 Task: Start in the project CheckBridge the sprint 'Speed of Light', with a duration of 1 week. Start in the project CheckBridge the sprint 'Speed of Light', with a duration of 3 weeks. Start in the project CheckBridge the sprint 'Speed of Light', with a duration of 2 weeks
Action: Mouse moved to (961, 228)
Screenshot: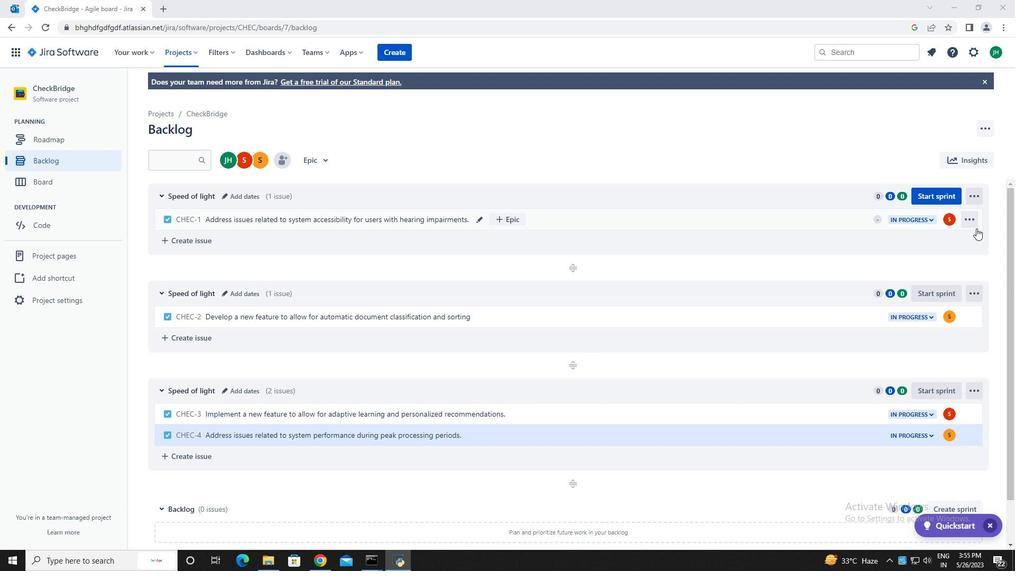 
Action: Mouse scrolled (961, 229) with delta (0, 0)
Screenshot: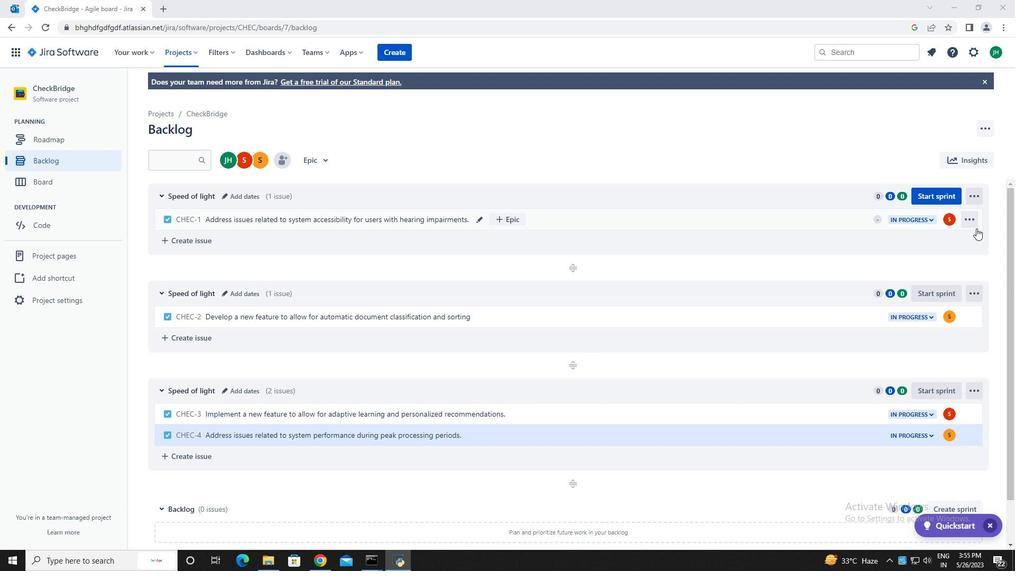 
Action: Mouse moved to (960, 228)
Screenshot: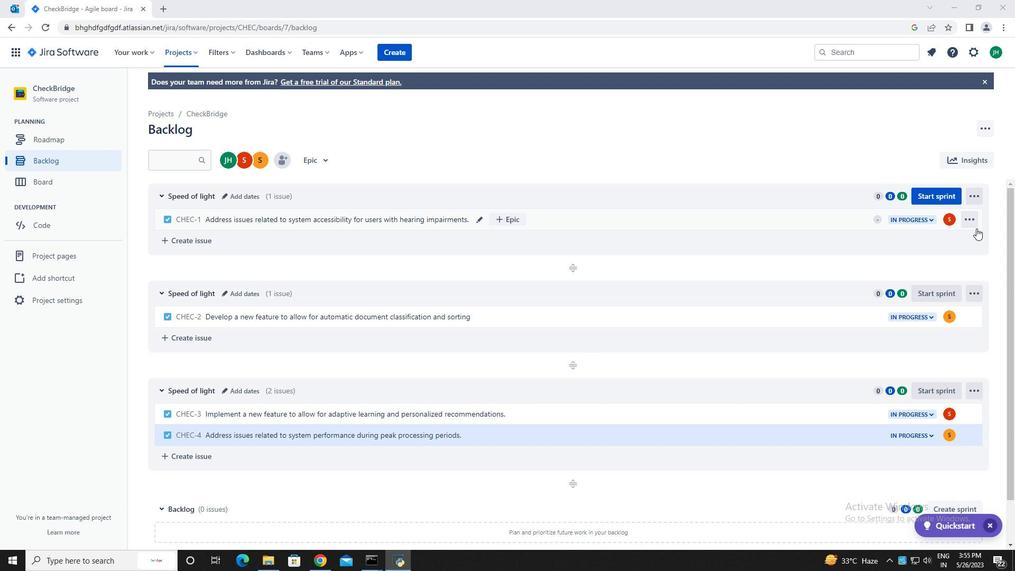 
Action: Mouse scrolled (960, 229) with delta (0, 0)
Screenshot: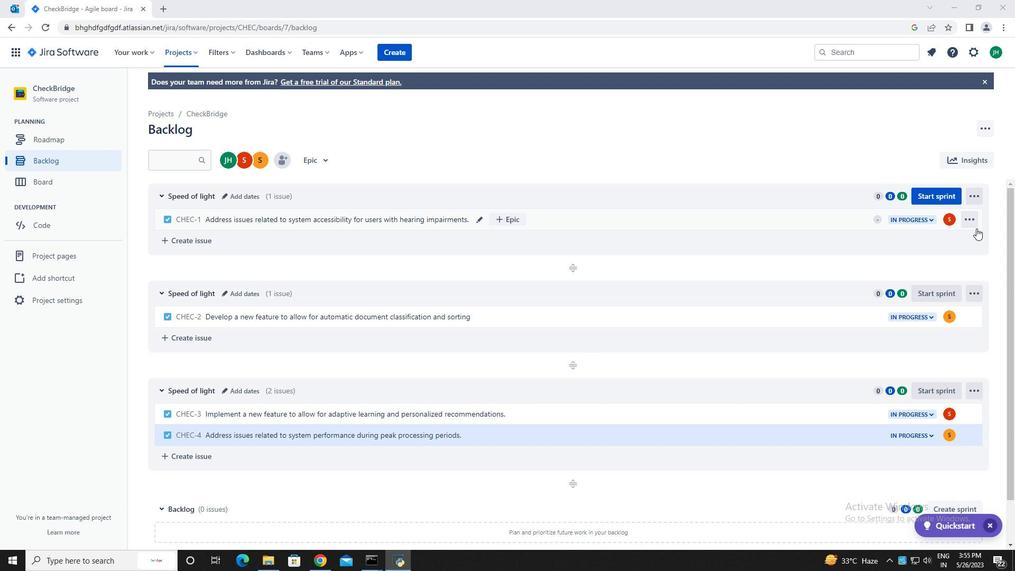 
Action: Mouse moved to (960, 228)
Screenshot: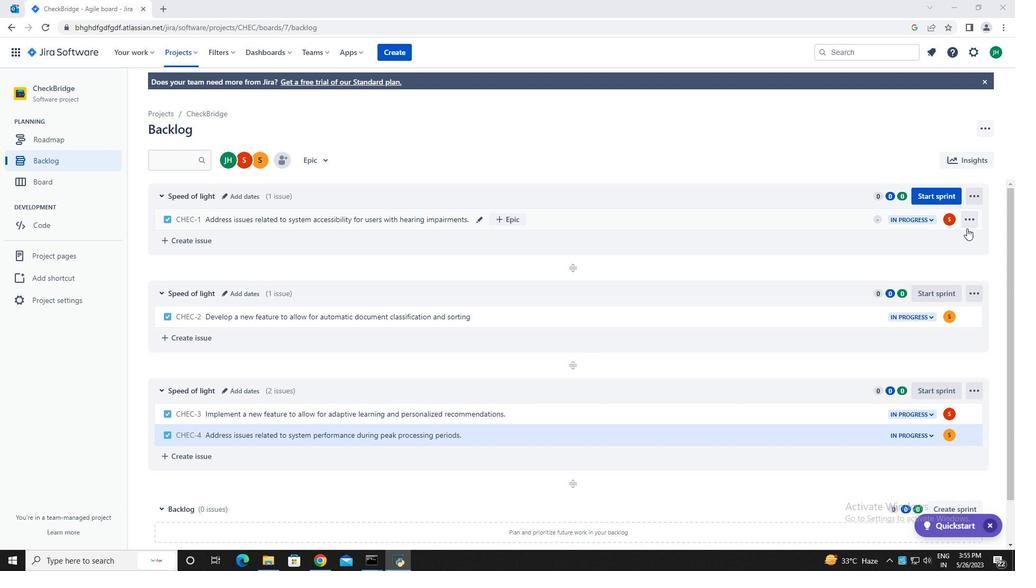 
Action: Mouse scrolled (960, 229) with delta (0, 0)
Screenshot: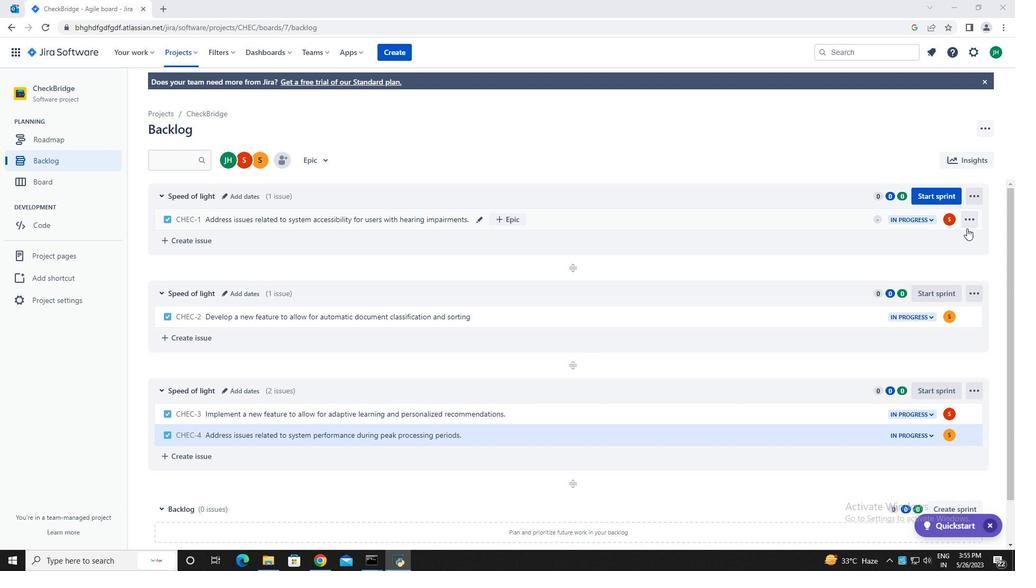 
Action: Mouse moved to (935, 193)
Screenshot: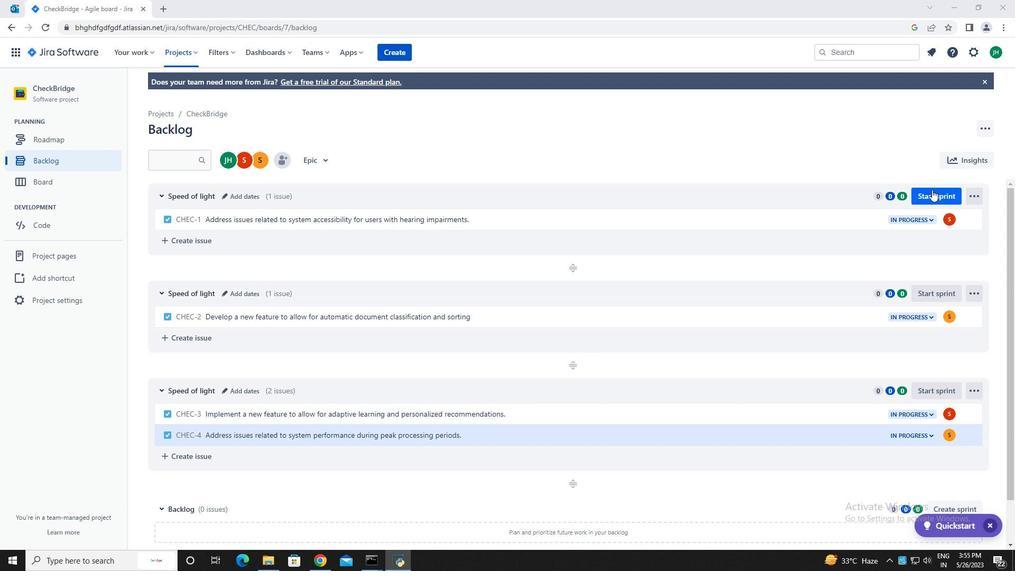 
Action: Mouse pressed left at (935, 193)
Screenshot: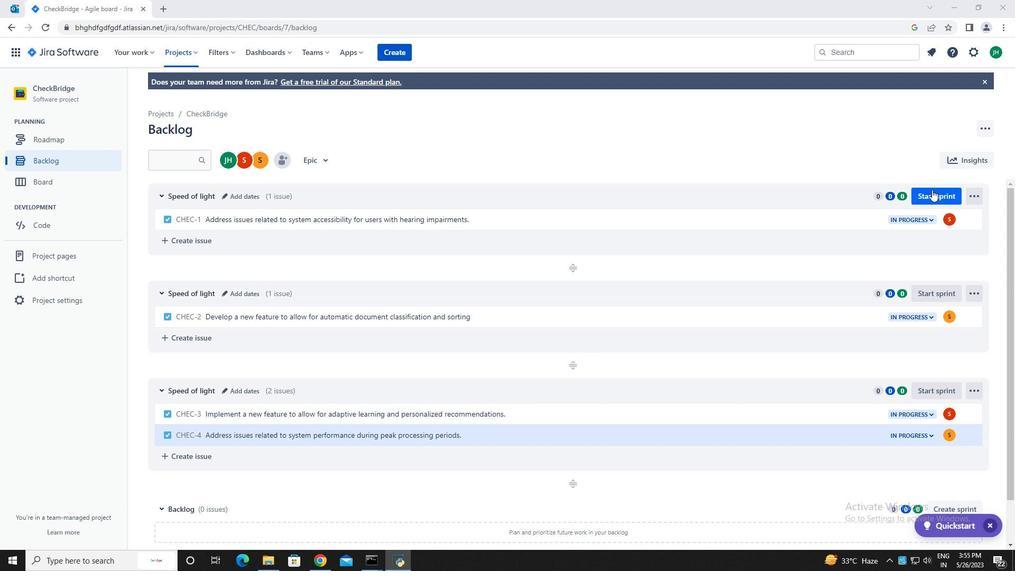 
Action: Mouse moved to (396, 185)
Screenshot: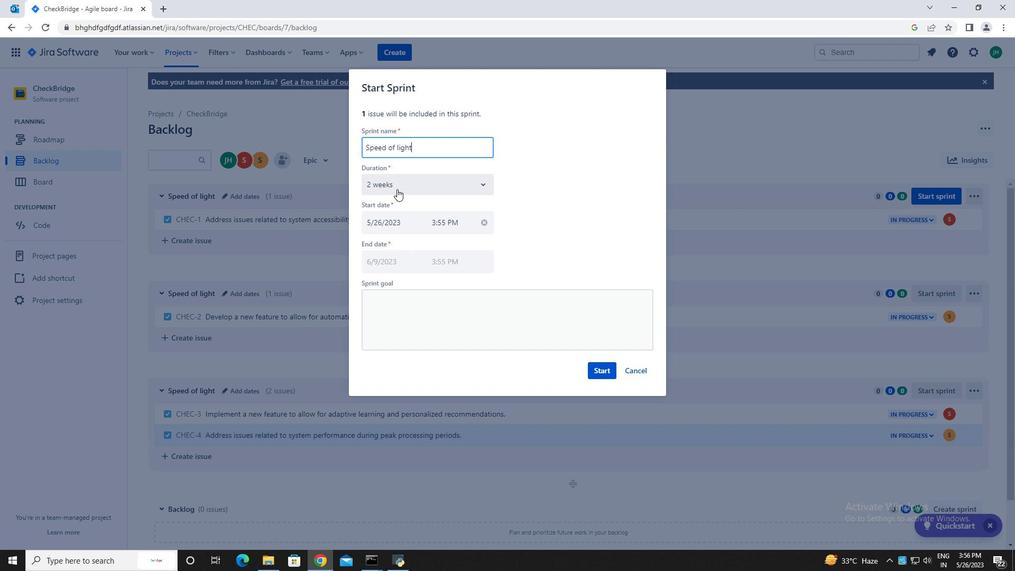 
Action: Mouse pressed left at (396, 185)
Screenshot: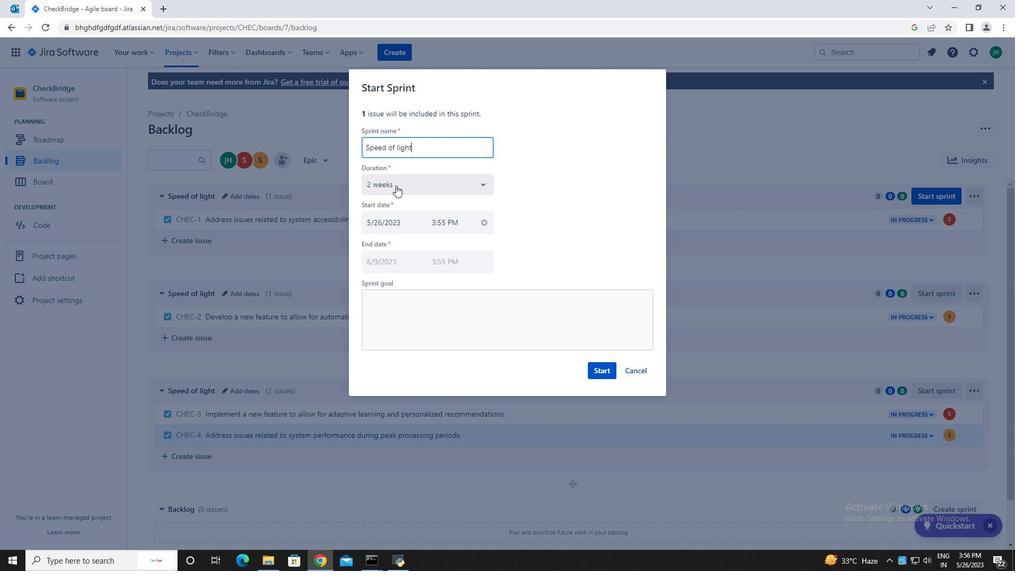 
Action: Mouse moved to (416, 208)
Screenshot: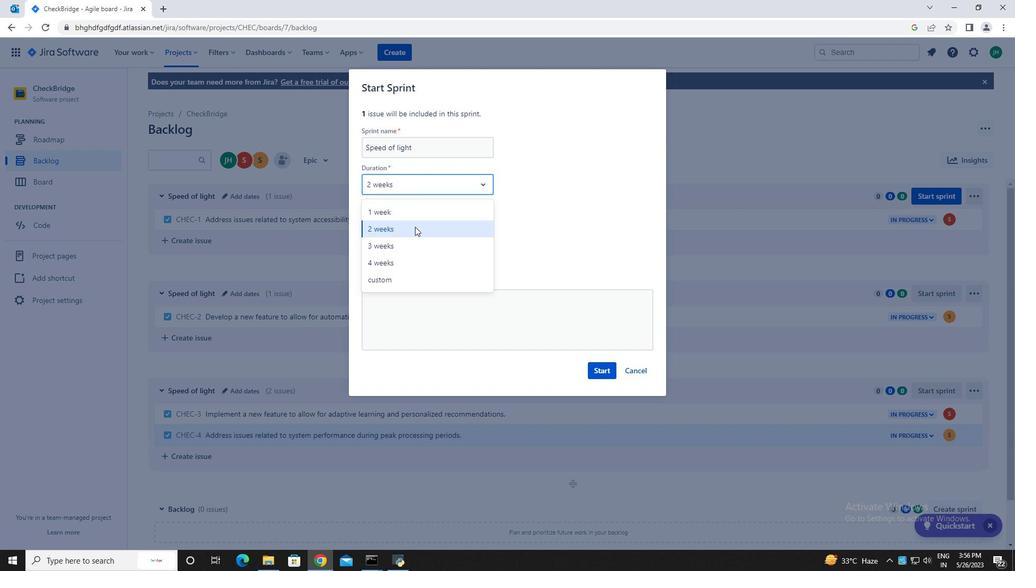 
Action: Mouse pressed left at (416, 208)
Screenshot: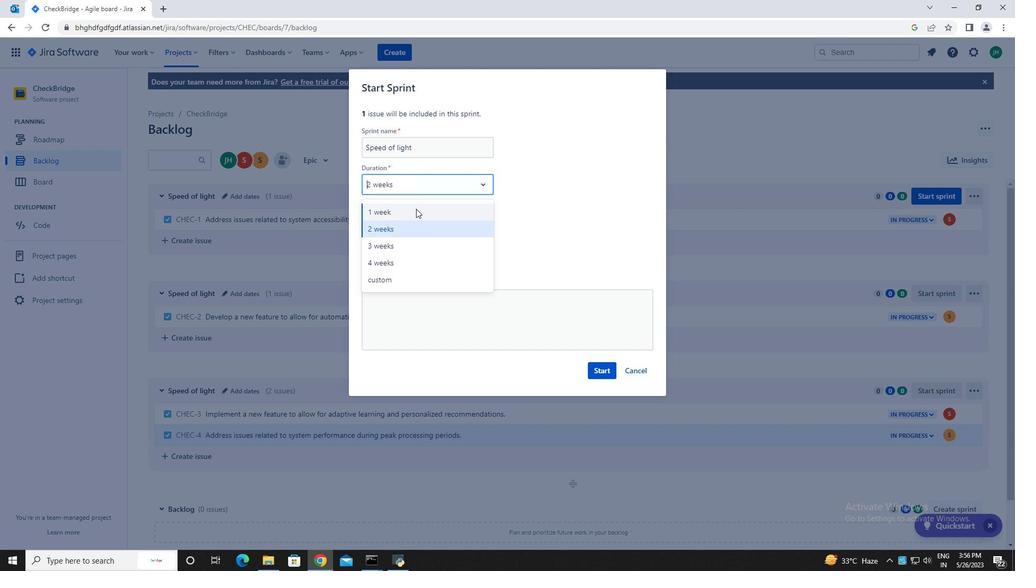 
Action: Mouse moved to (599, 371)
Screenshot: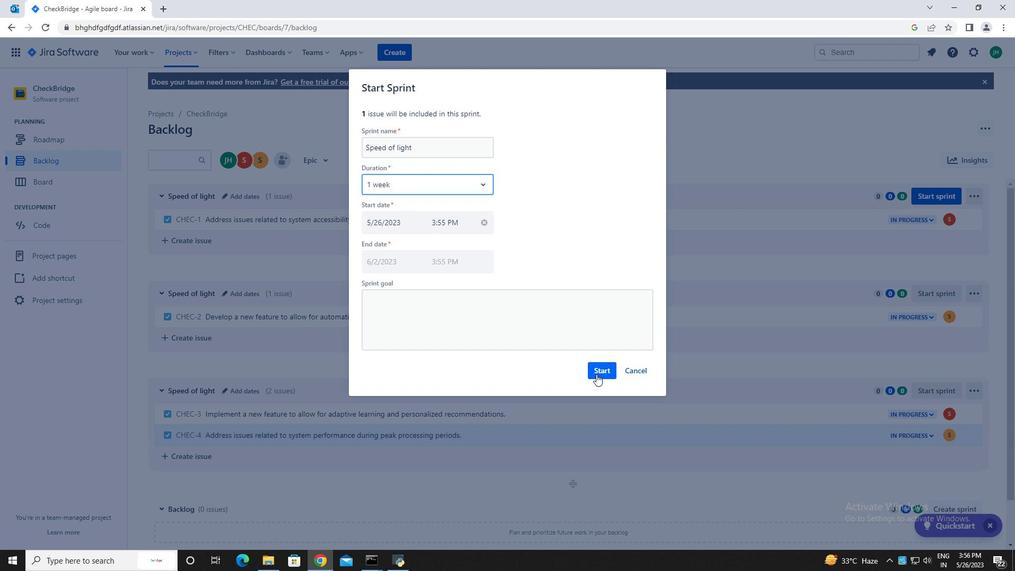 
Action: Mouse pressed left at (599, 371)
Screenshot: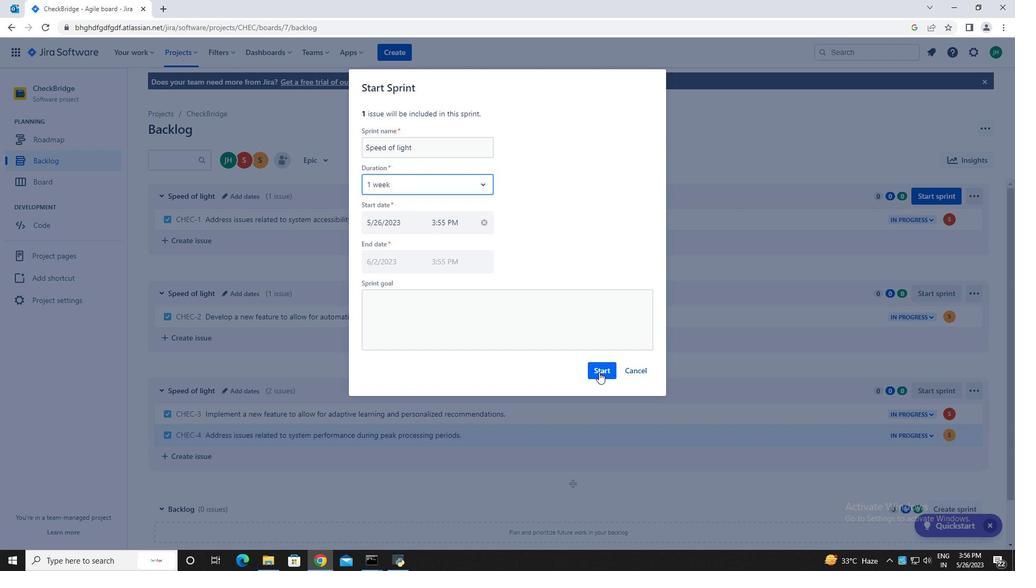 
Action: Mouse moved to (88, 159)
Screenshot: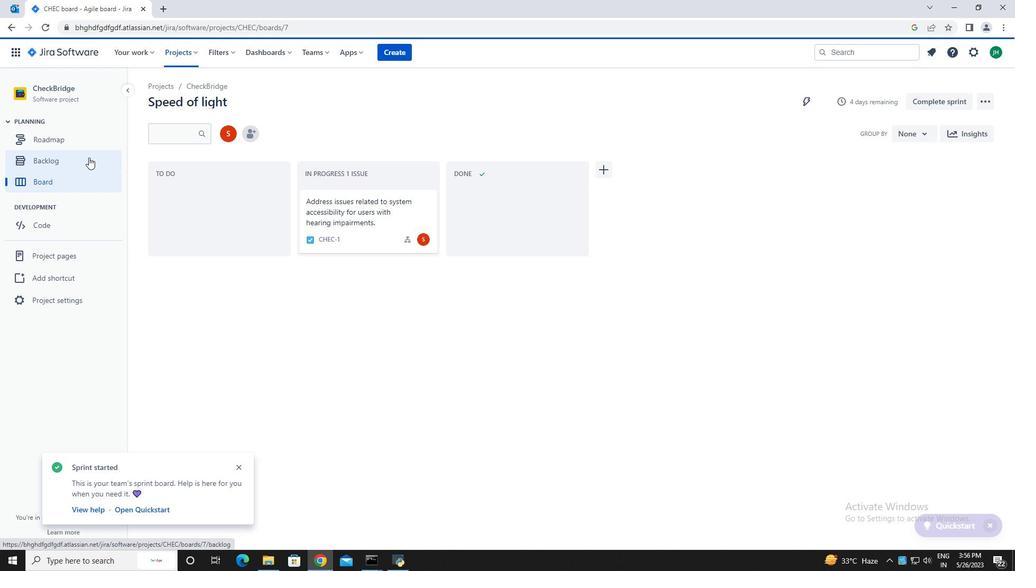 
Action: Mouse pressed left at (88, 159)
Screenshot: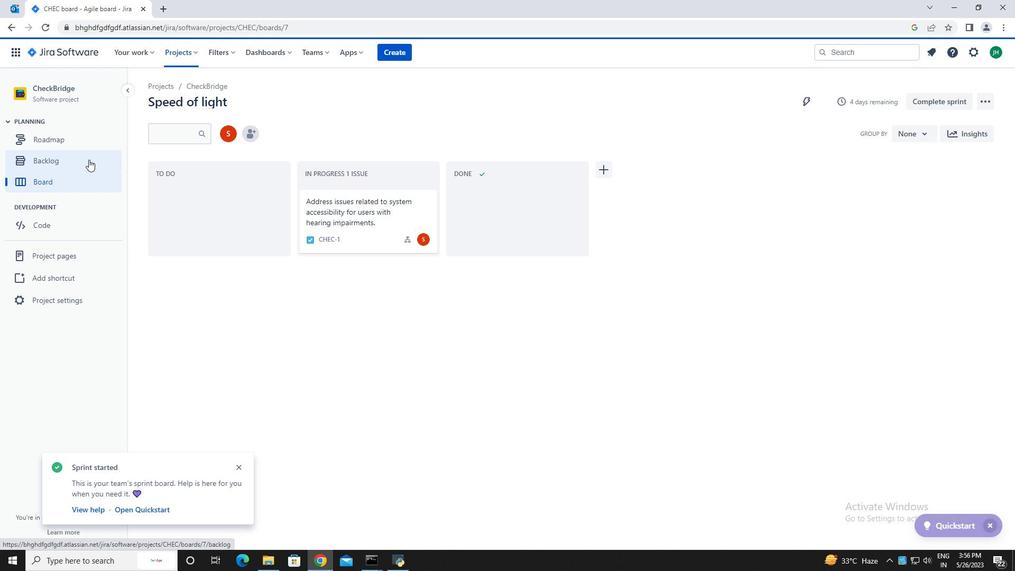 
Action: Mouse moved to (933, 288)
Screenshot: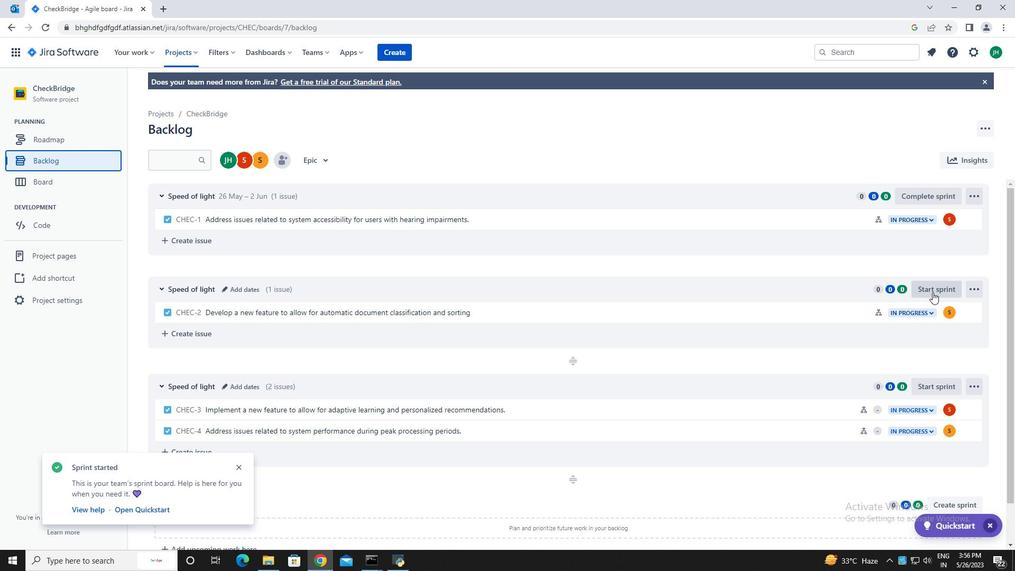 
Action: Mouse pressed left at (933, 288)
Screenshot: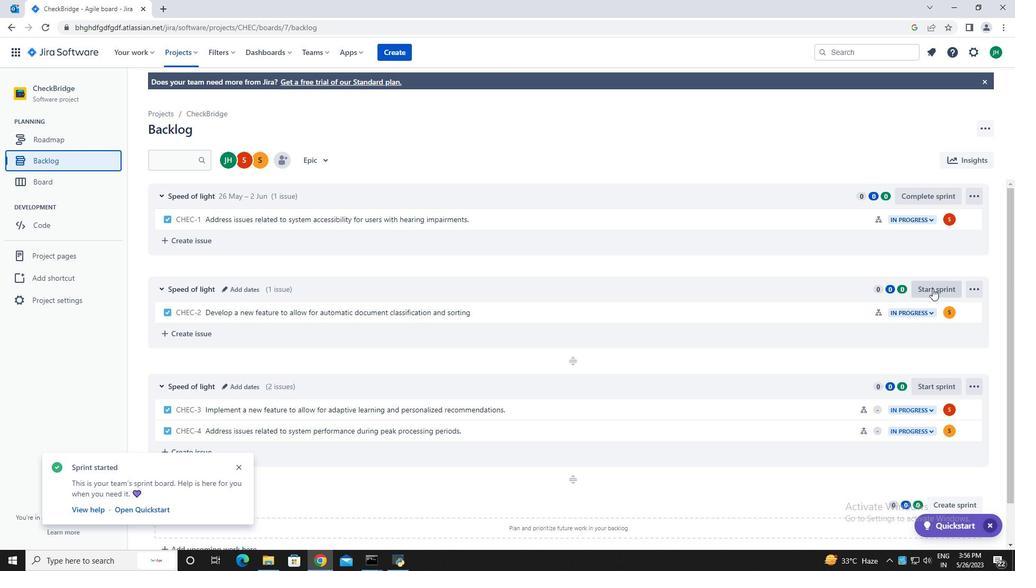 
Action: Mouse moved to (412, 185)
Screenshot: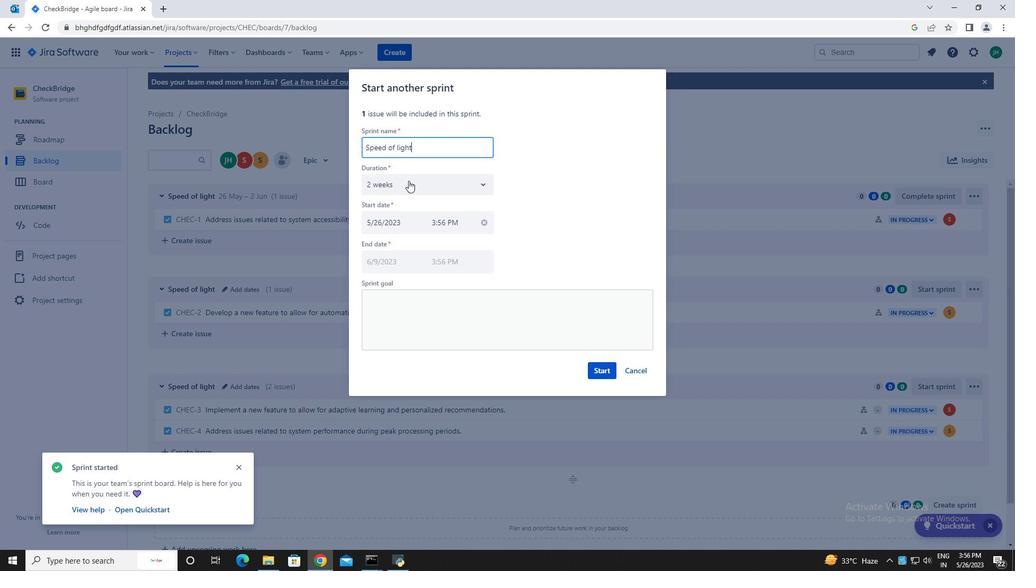 
Action: Mouse pressed left at (412, 185)
Screenshot: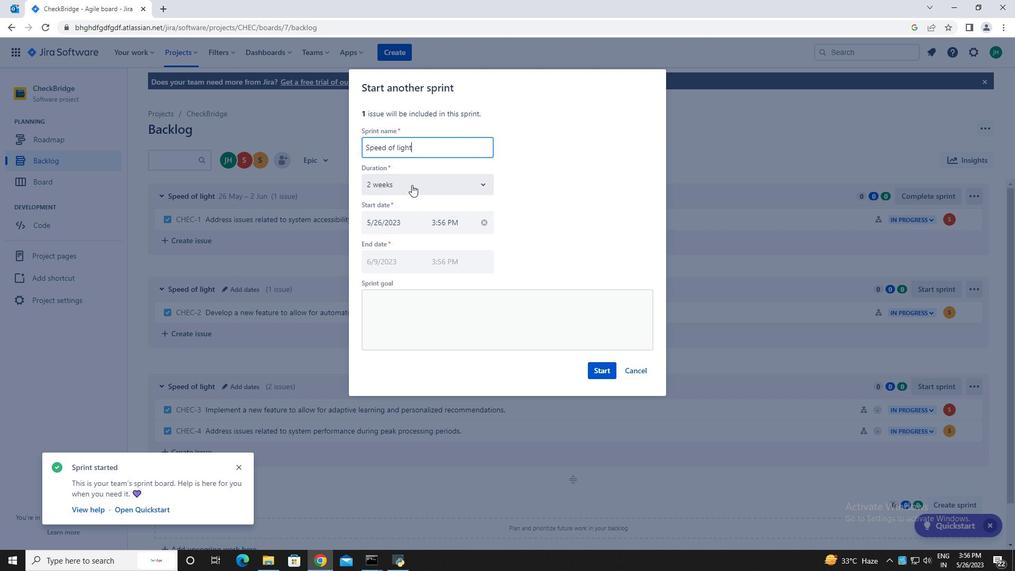 
Action: Mouse moved to (406, 247)
Screenshot: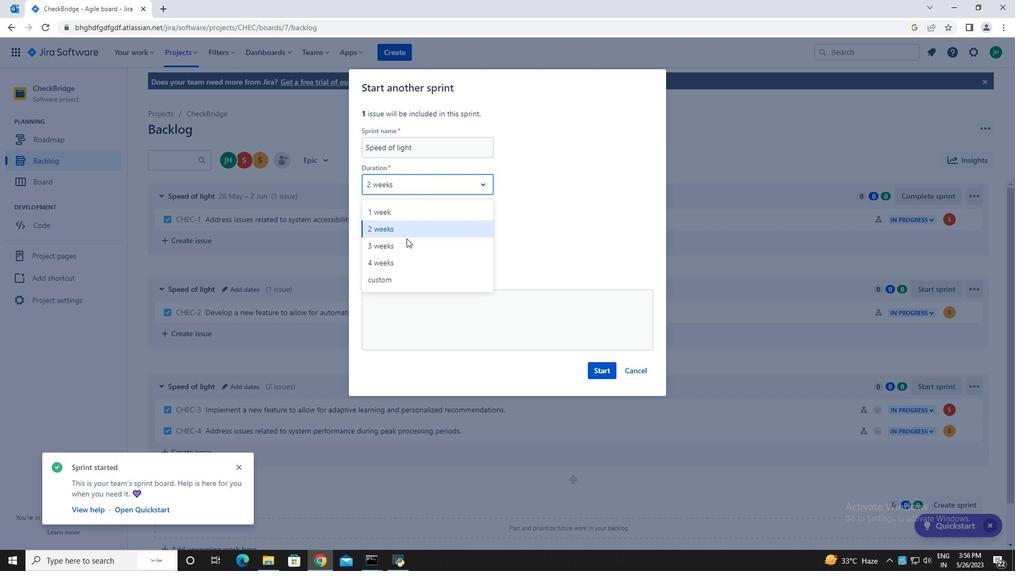 
Action: Mouse pressed left at (406, 247)
Screenshot: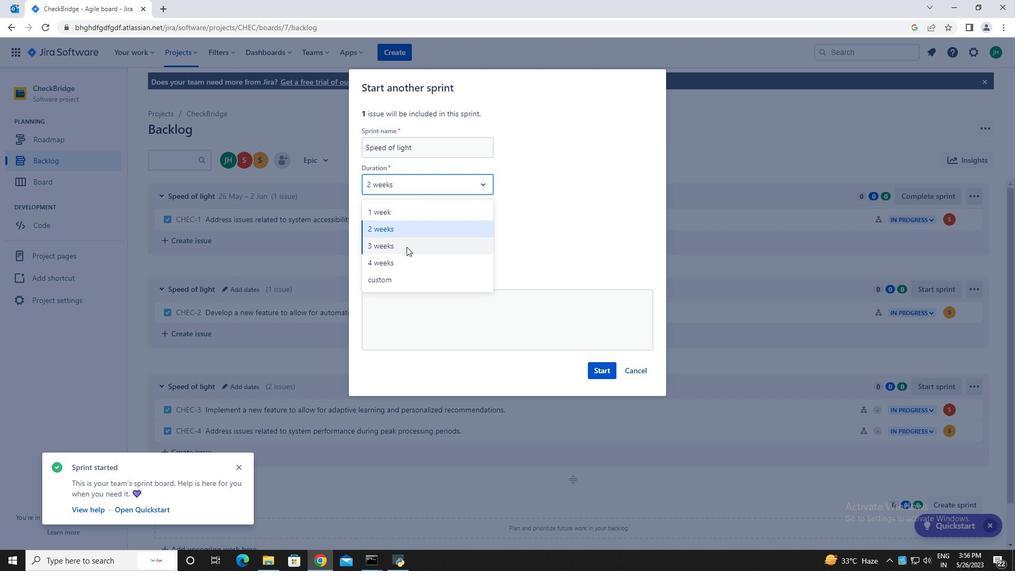 
Action: Mouse moved to (600, 369)
Screenshot: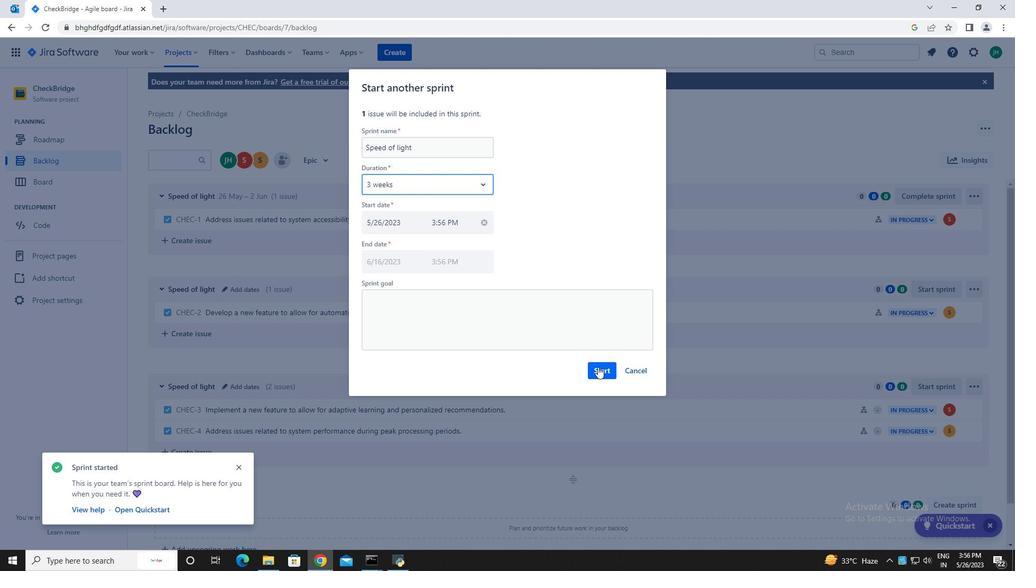 
Action: Mouse pressed left at (600, 369)
Screenshot: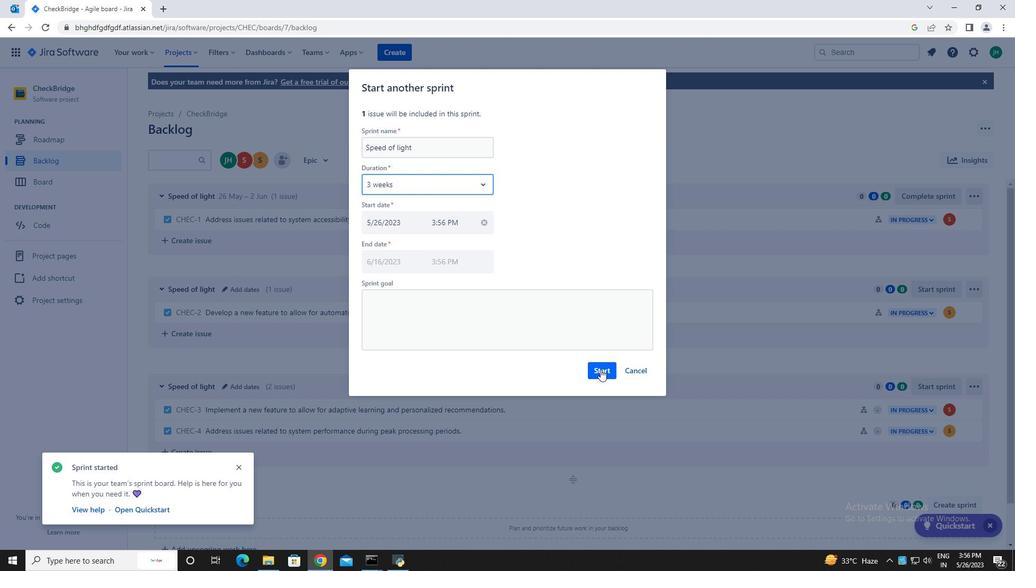 
Action: Mouse moved to (72, 161)
Screenshot: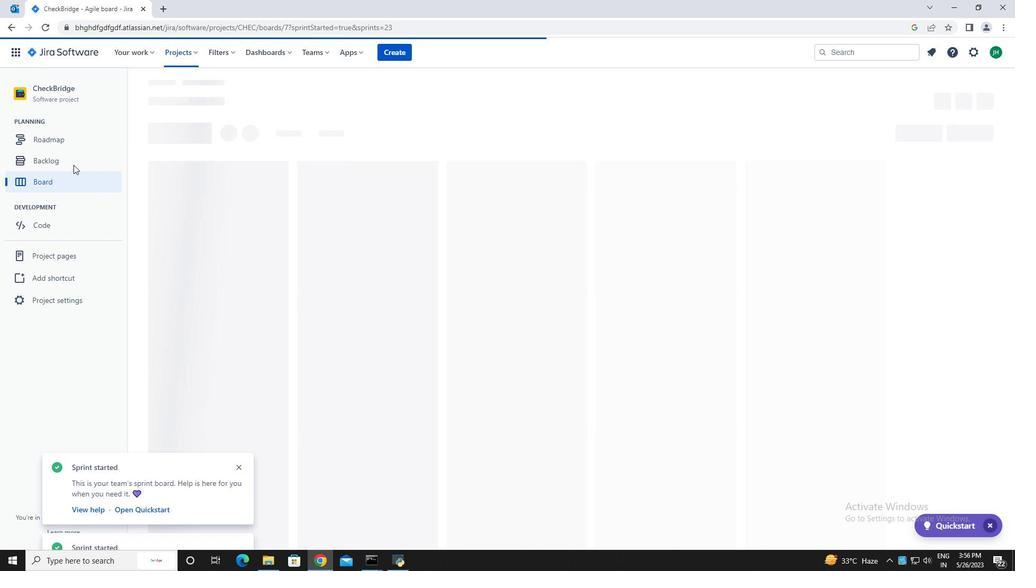 
Action: Mouse pressed left at (72, 161)
Screenshot: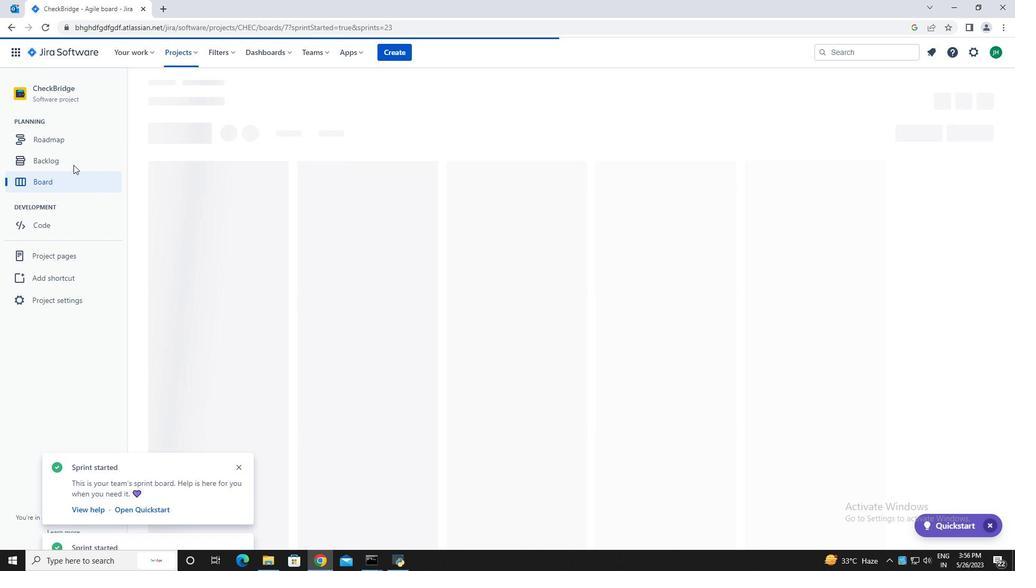 
Action: Mouse pressed left at (72, 161)
Screenshot: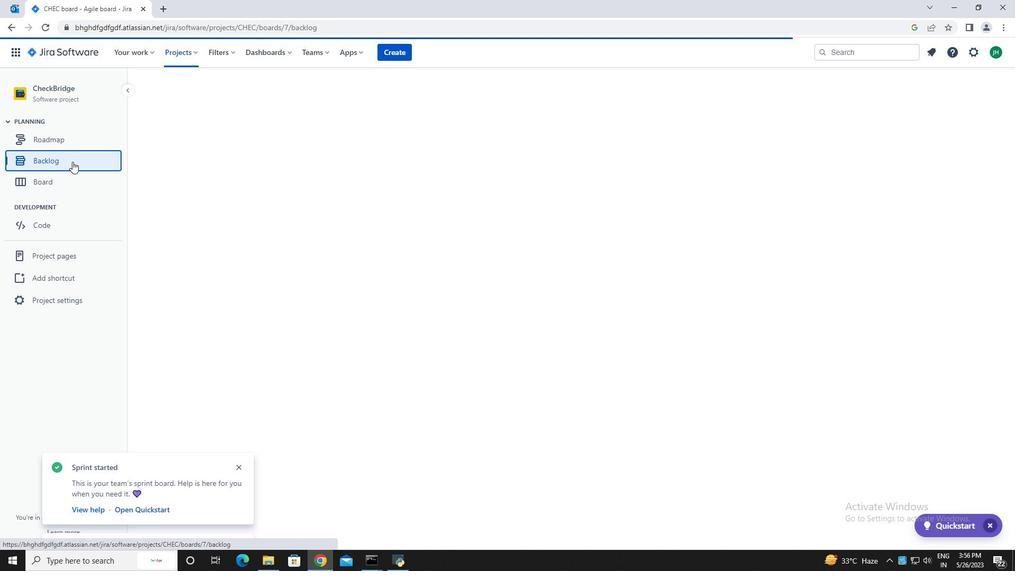 
Action: Mouse moved to (937, 381)
Screenshot: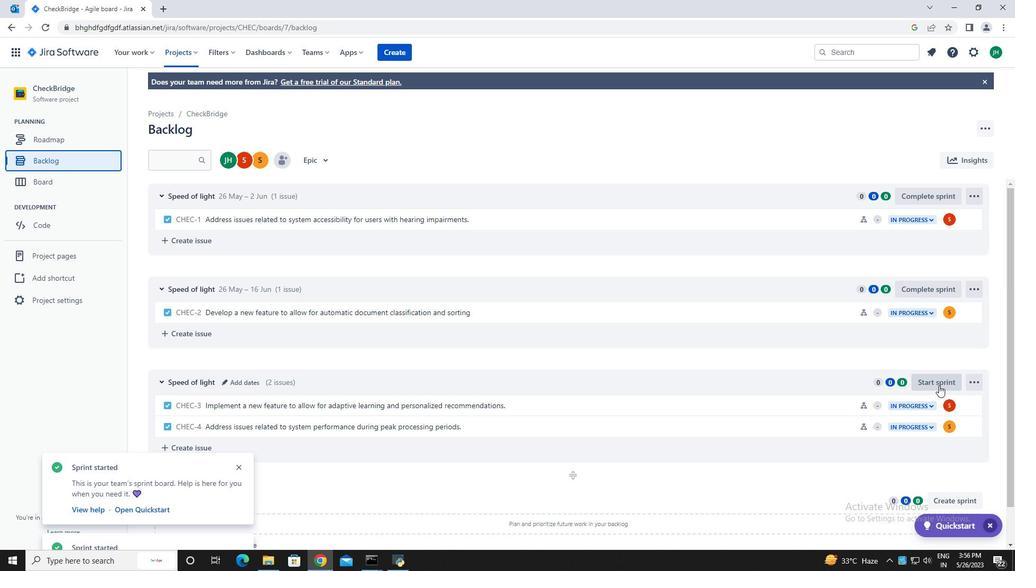 
Action: Mouse pressed left at (937, 381)
Screenshot: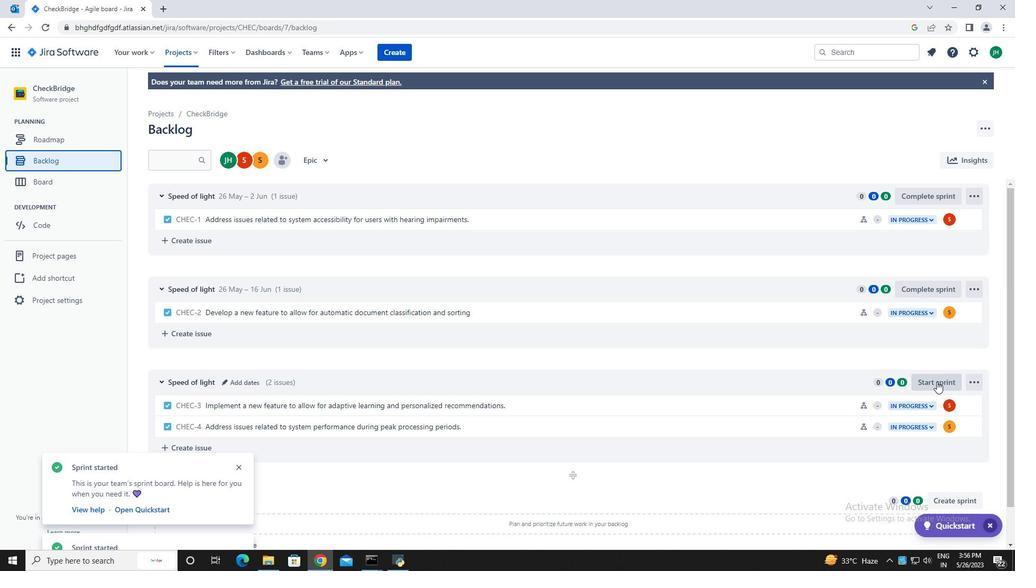 
Action: Mouse moved to (398, 183)
Screenshot: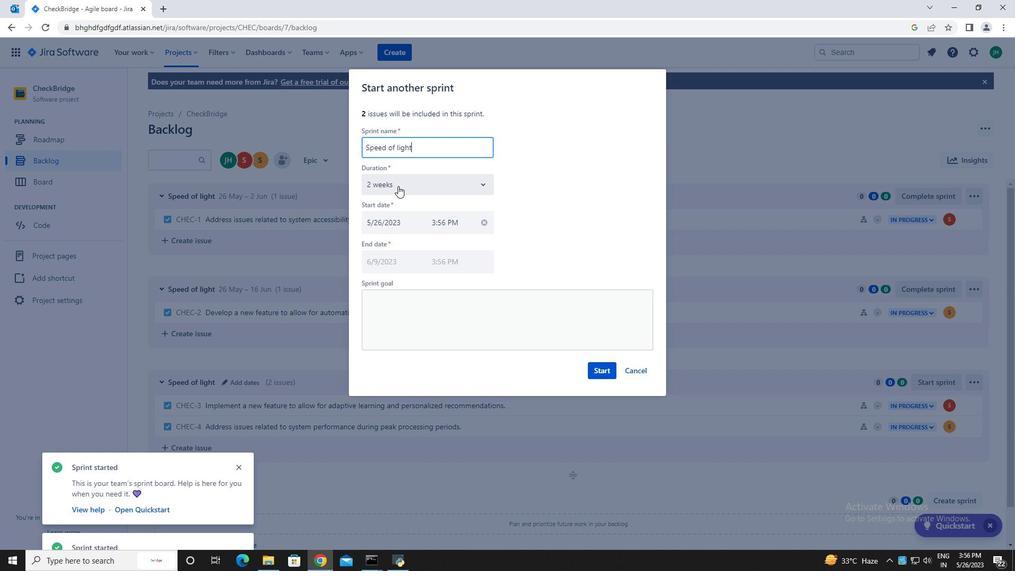 
Action: Mouse pressed left at (398, 183)
Screenshot: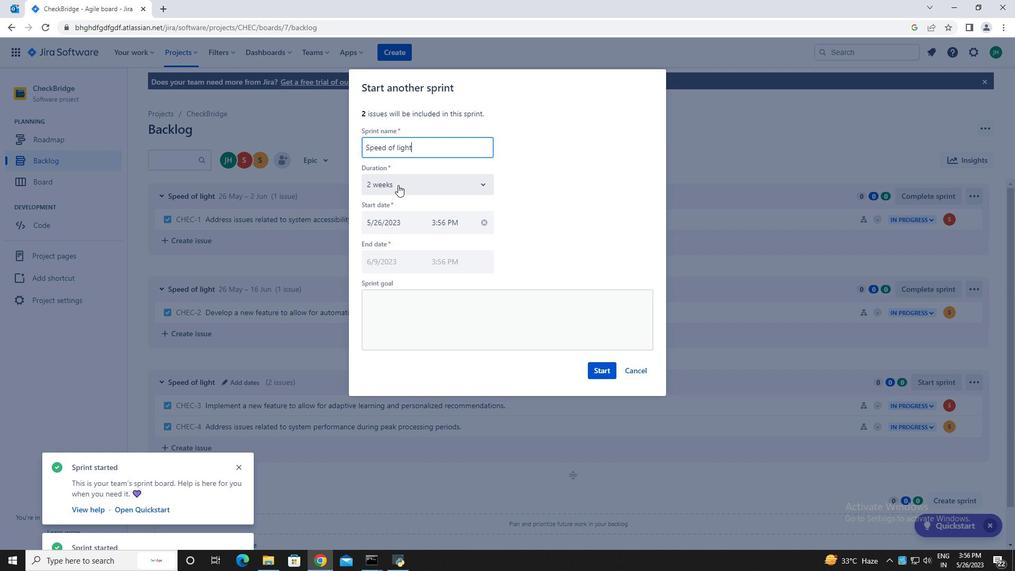 
Action: Mouse moved to (403, 229)
Screenshot: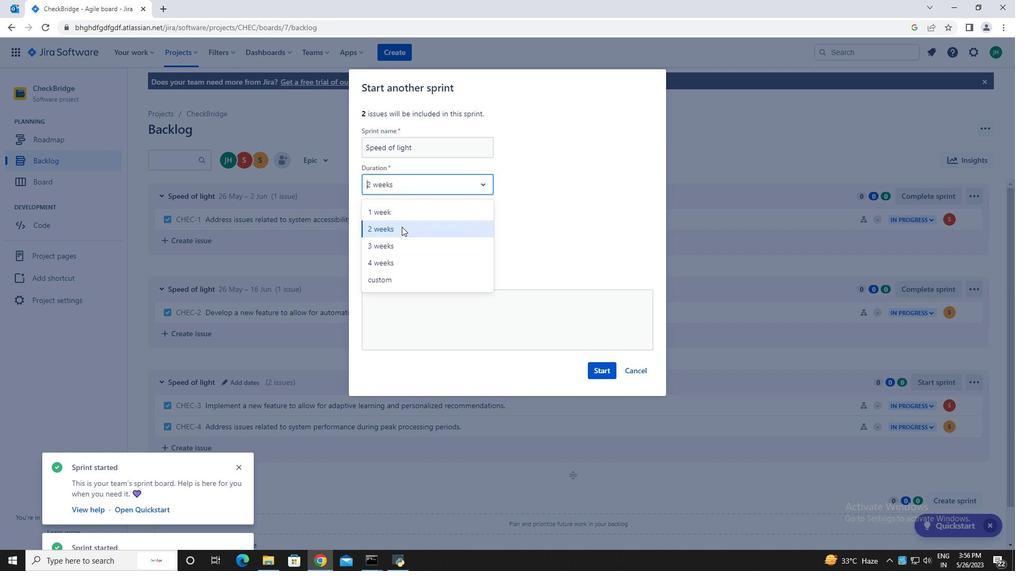 
Action: Mouse pressed left at (403, 229)
Screenshot: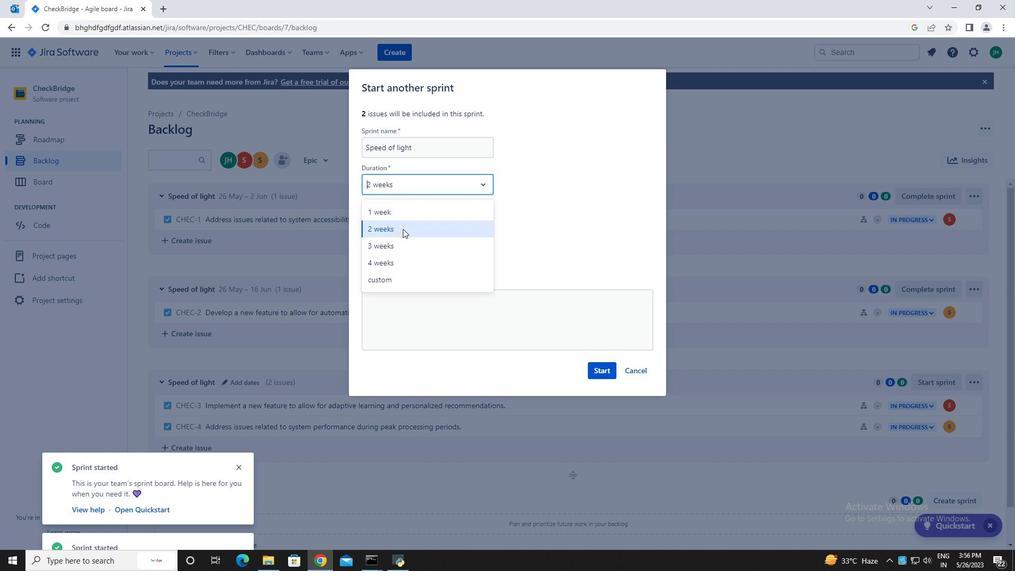 
Action: Mouse moved to (605, 371)
Screenshot: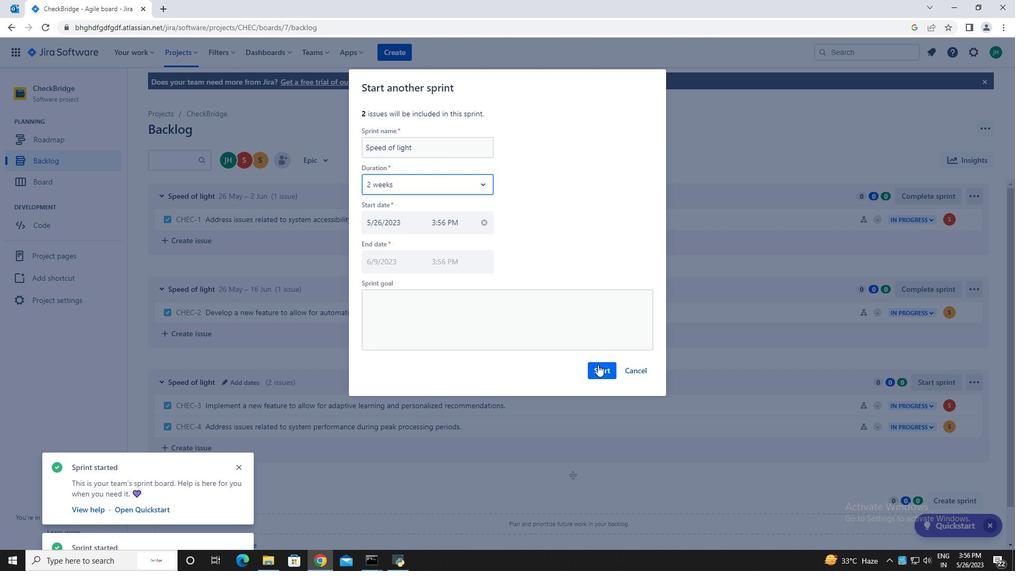 
Action: Mouse pressed left at (605, 371)
Screenshot: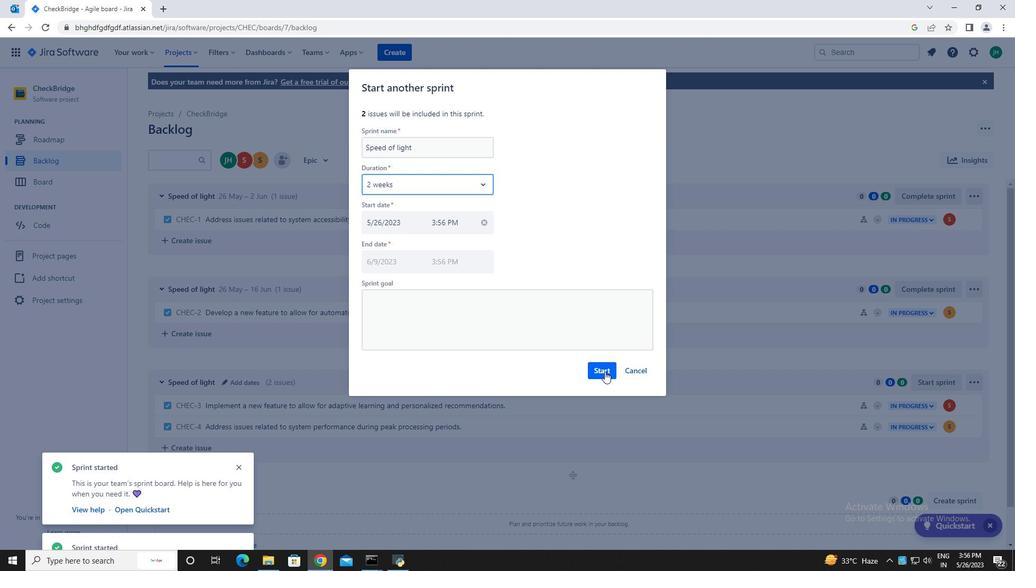 
Action: Mouse moved to (458, 312)
Screenshot: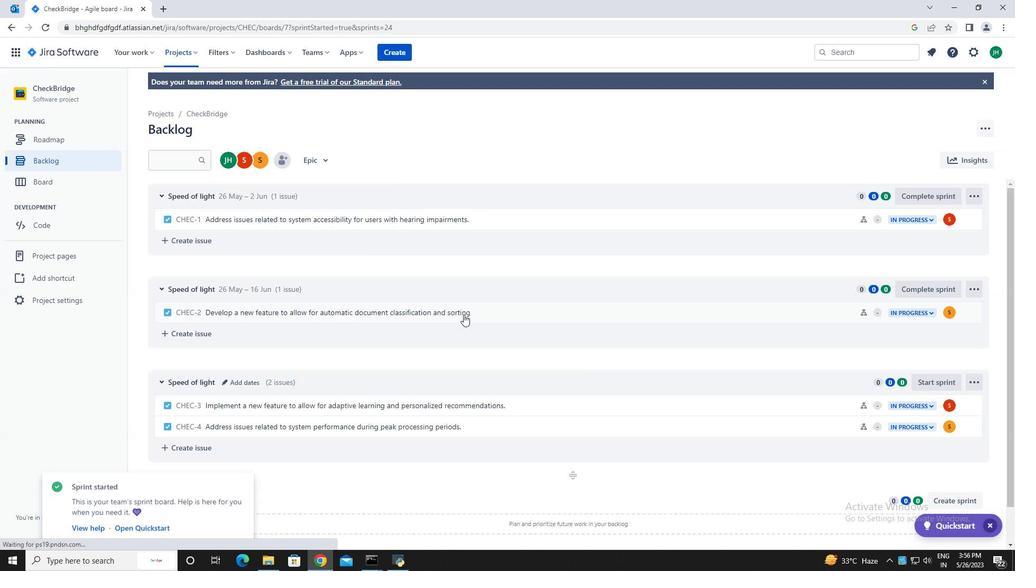 
